 Task: Sort the products in the category "More Buns & Rolls" by unit price (high first).
Action: Mouse moved to (847, 316)
Screenshot: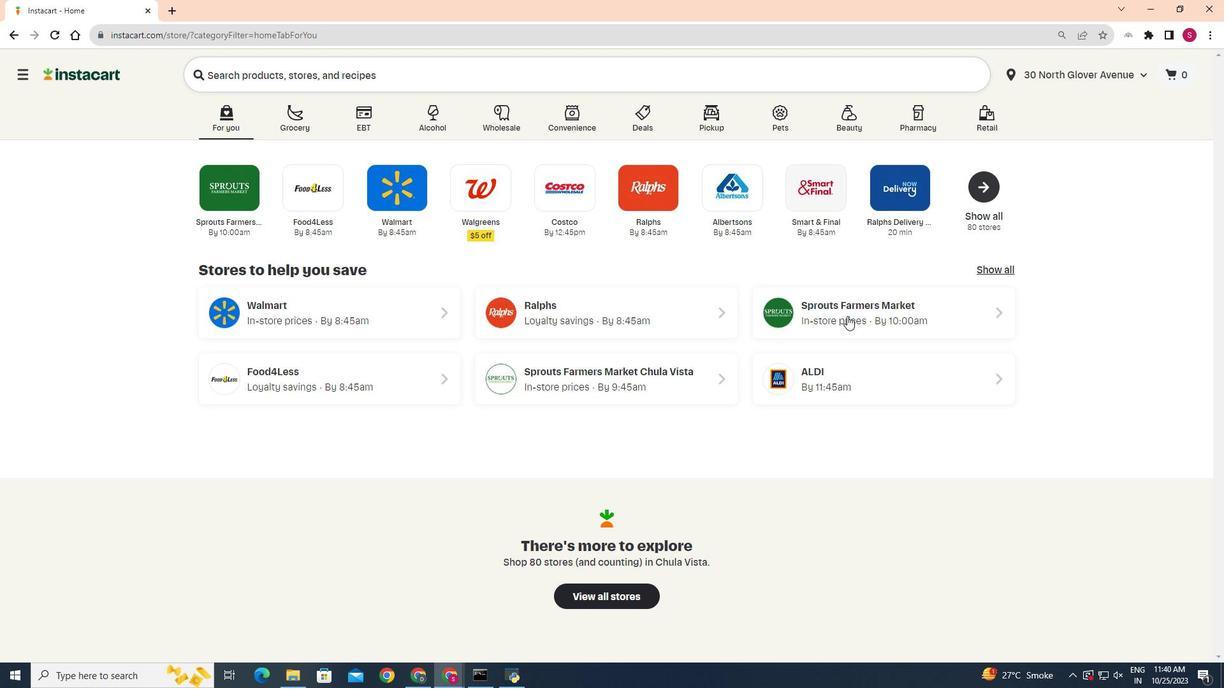 
Action: Mouse pressed left at (847, 316)
Screenshot: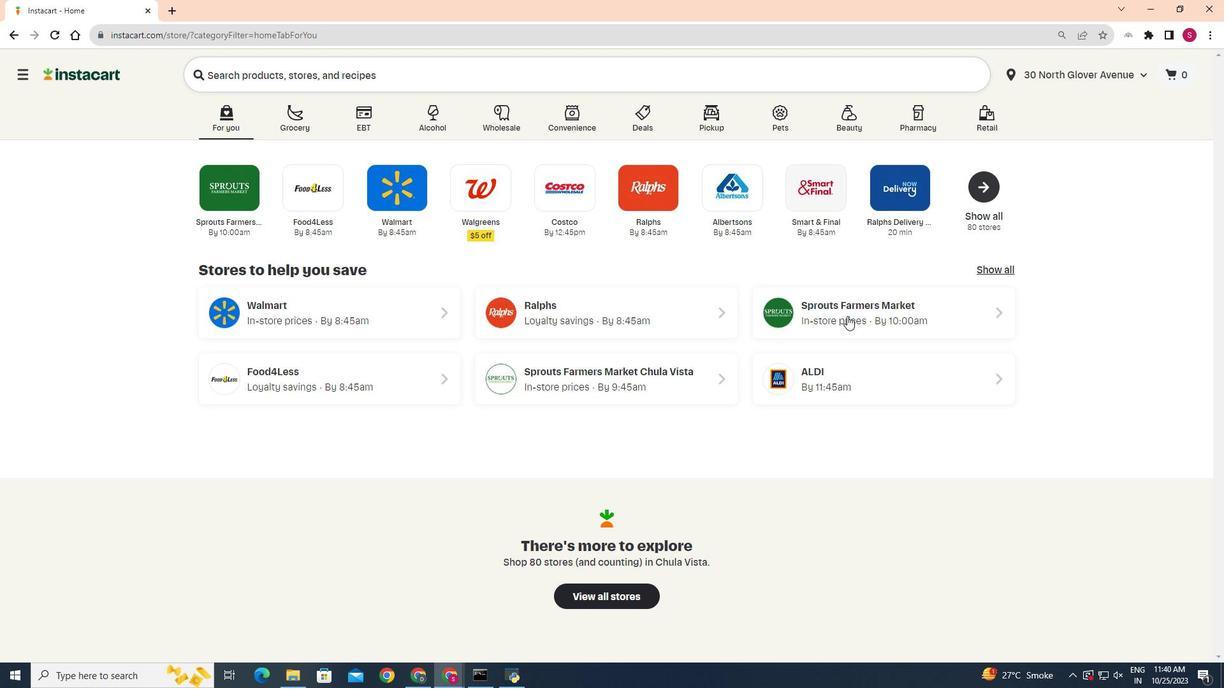 
Action: Mouse moved to (48, 561)
Screenshot: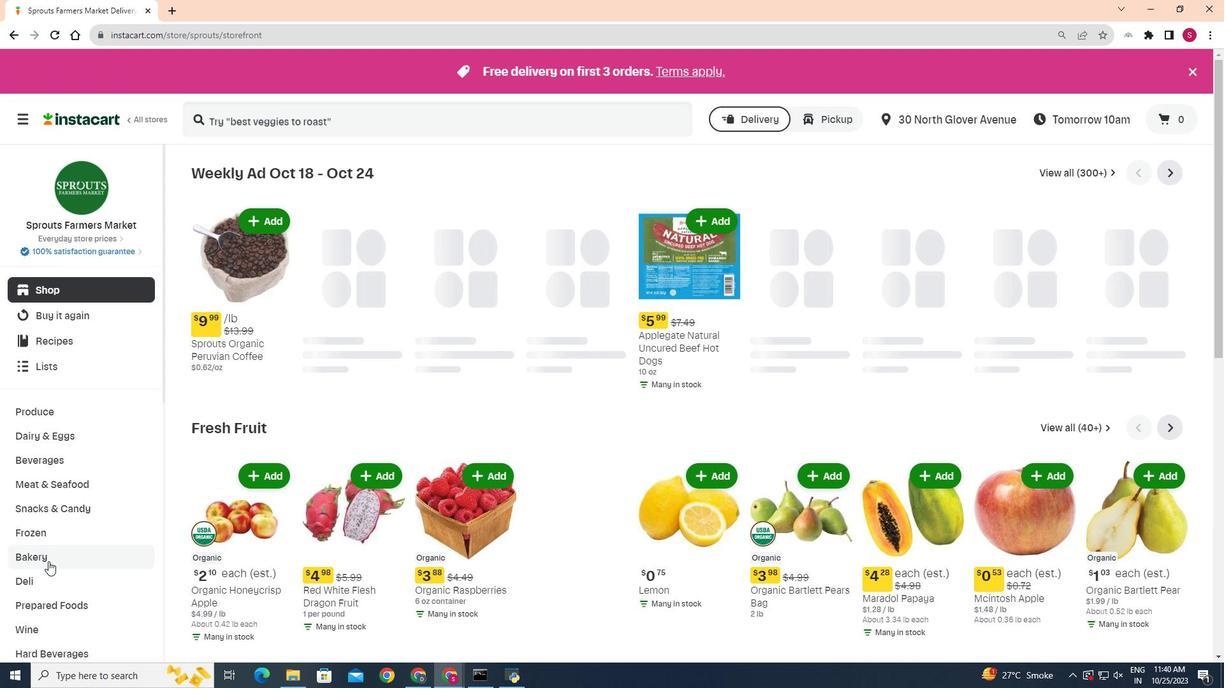 
Action: Mouse pressed left at (48, 561)
Screenshot: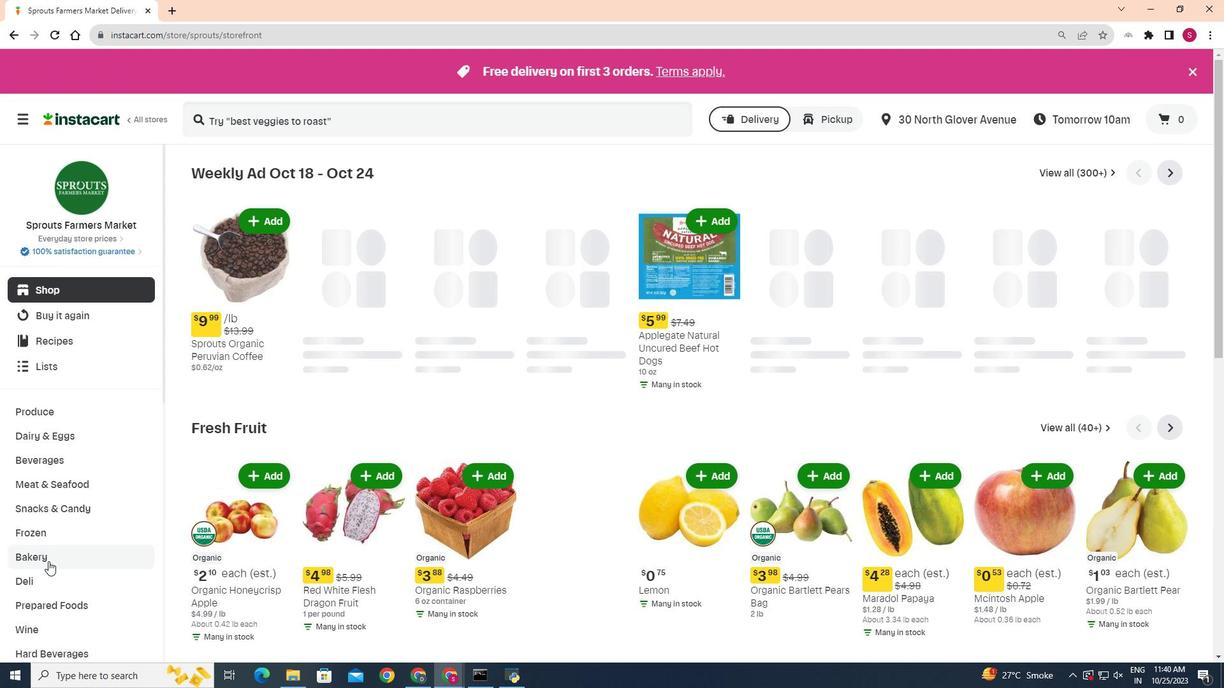 
Action: Mouse moved to (338, 203)
Screenshot: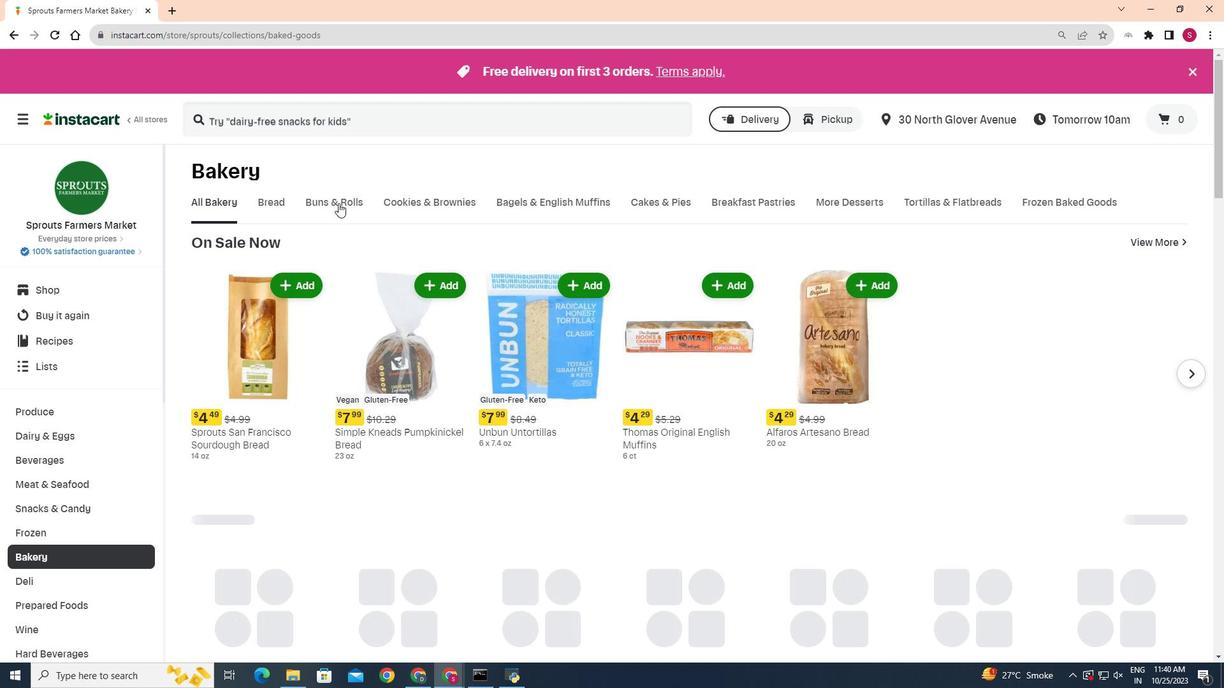 
Action: Mouse pressed left at (338, 203)
Screenshot: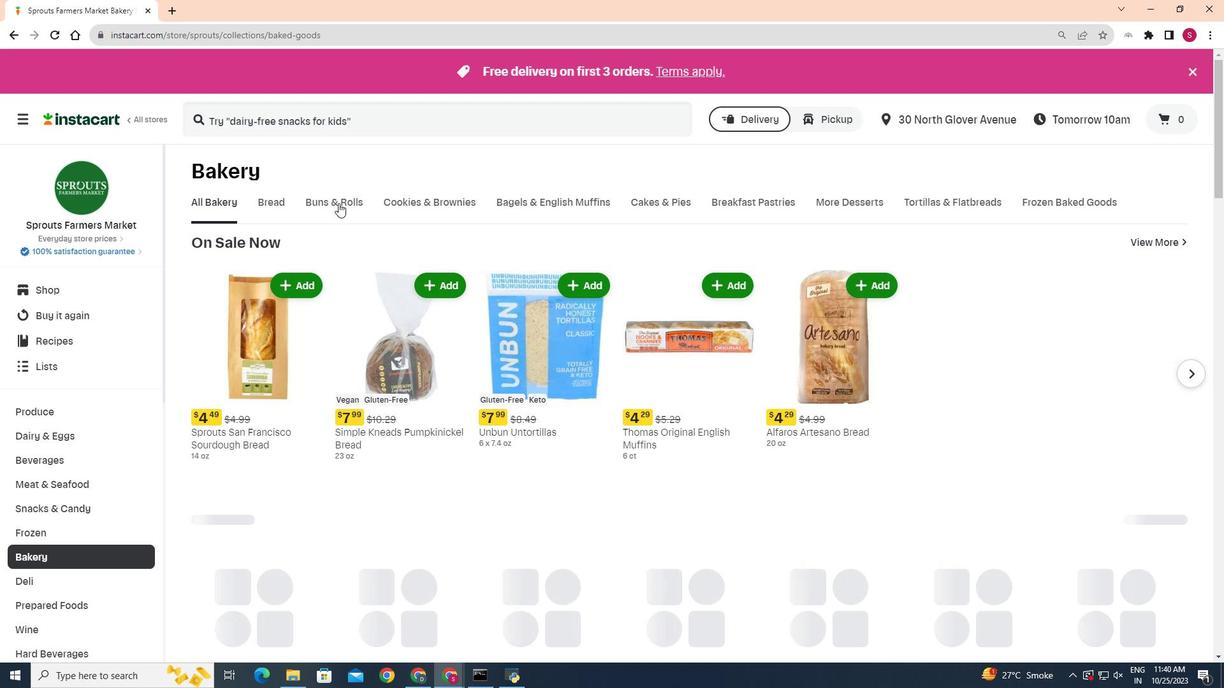 
Action: Mouse moved to (526, 256)
Screenshot: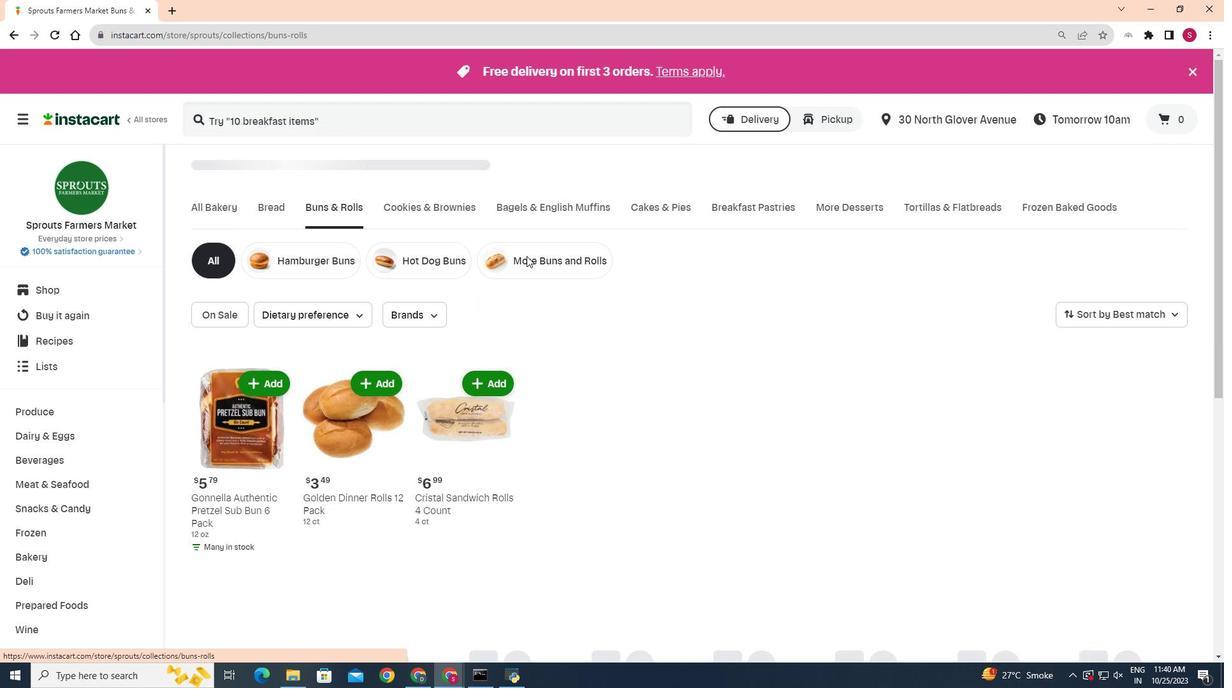 
Action: Mouse pressed left at (526, 256)
Screenshot: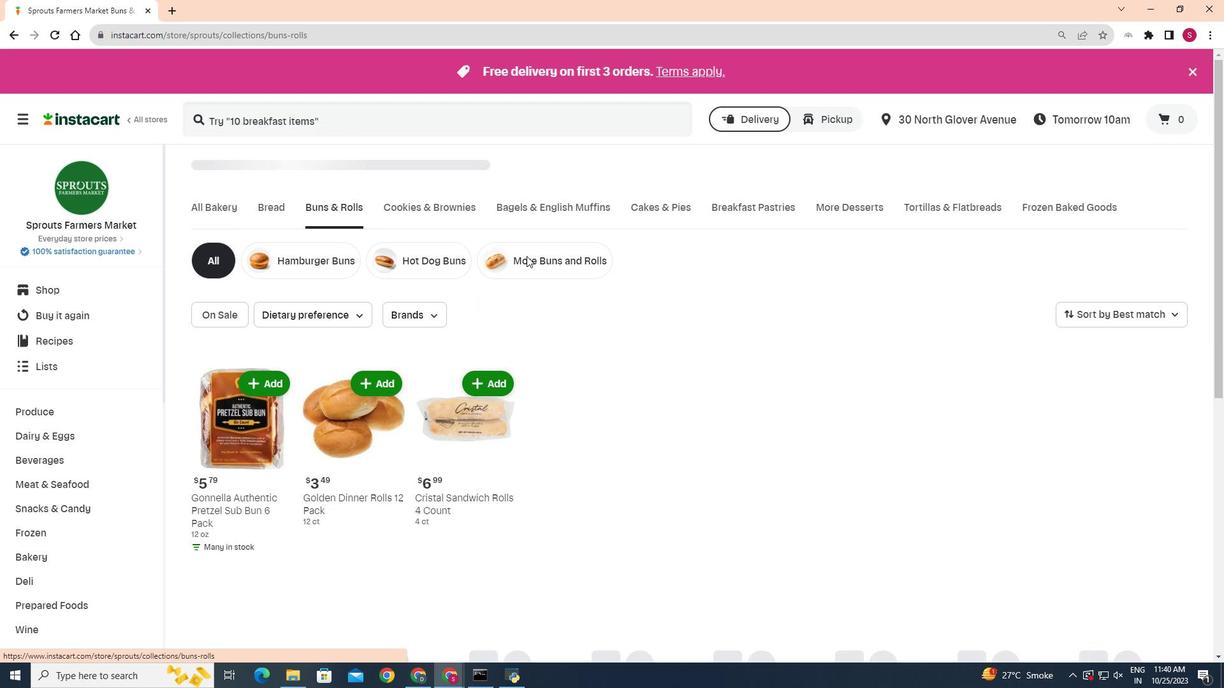 
Action: Mouse moved to (555, 263)
Screenshot: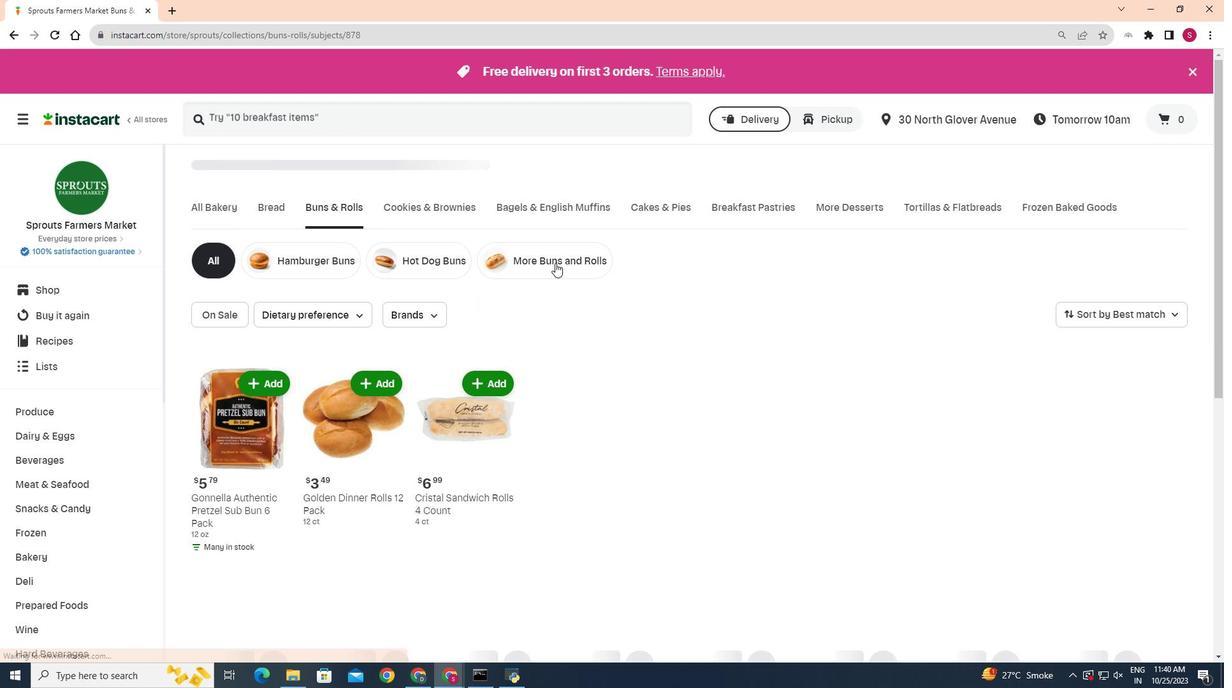 
Action: Mouse pressed left at (555, 263)
Screenshot: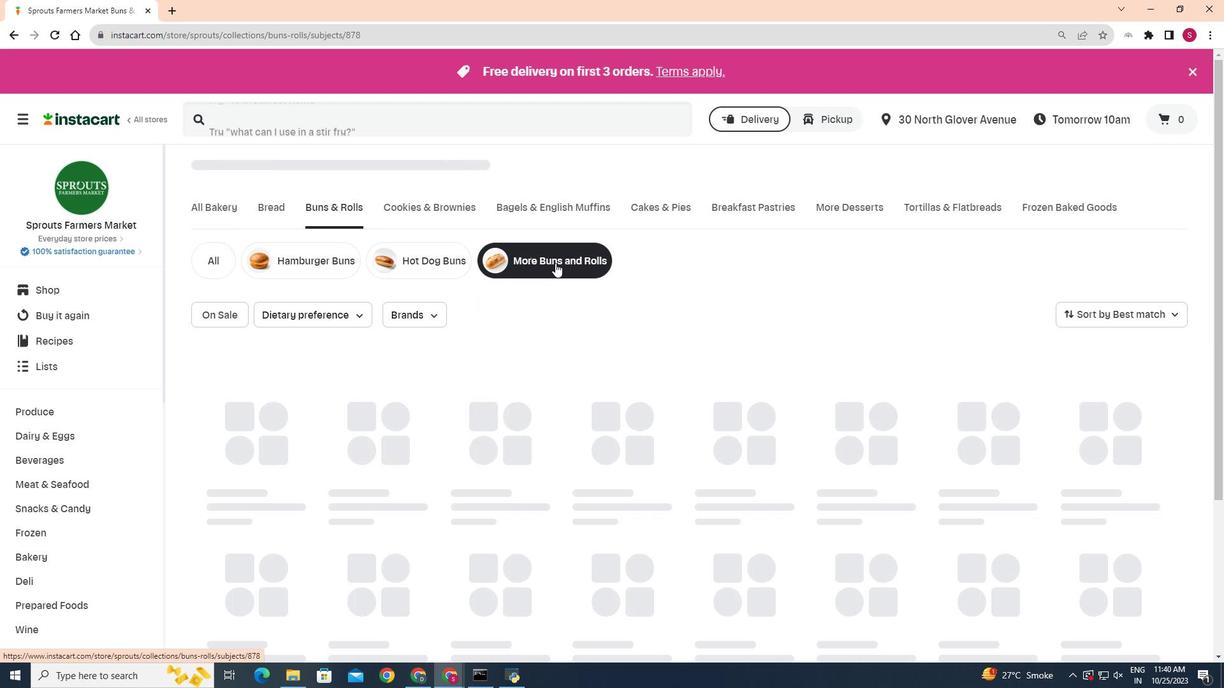 
Action: Mouse moved to (1160, 311)
Screenshot: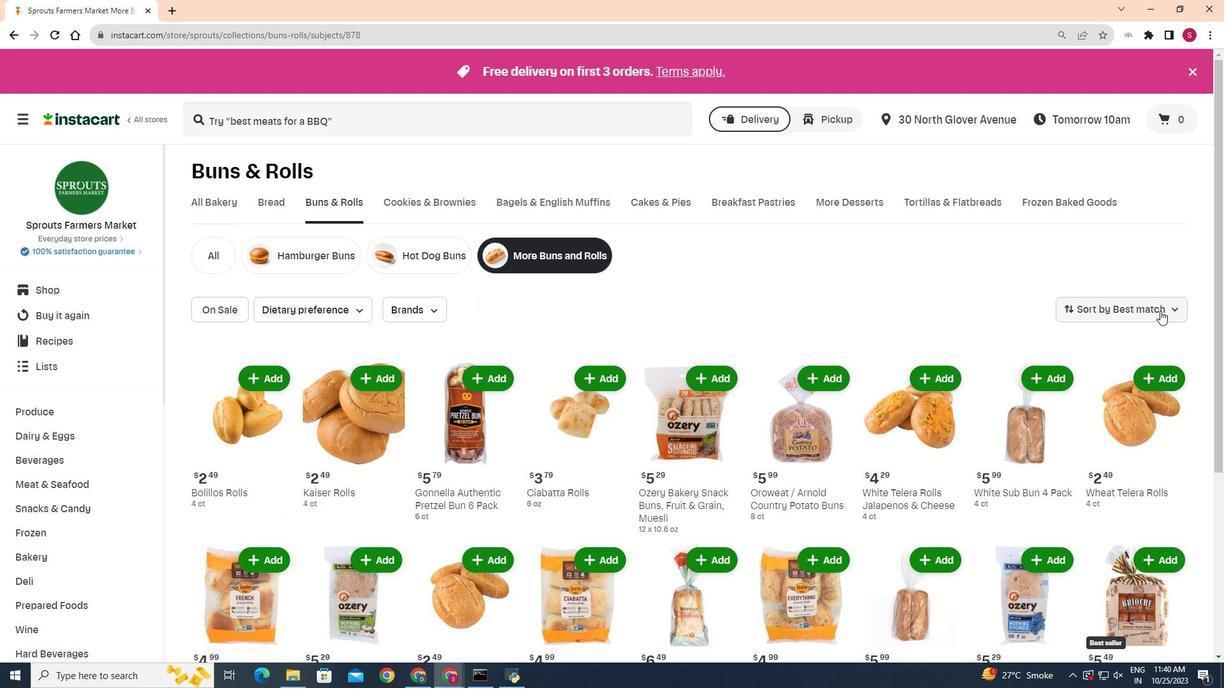 
Action: Mouse pressed left at (1160, 311)
Screenshot: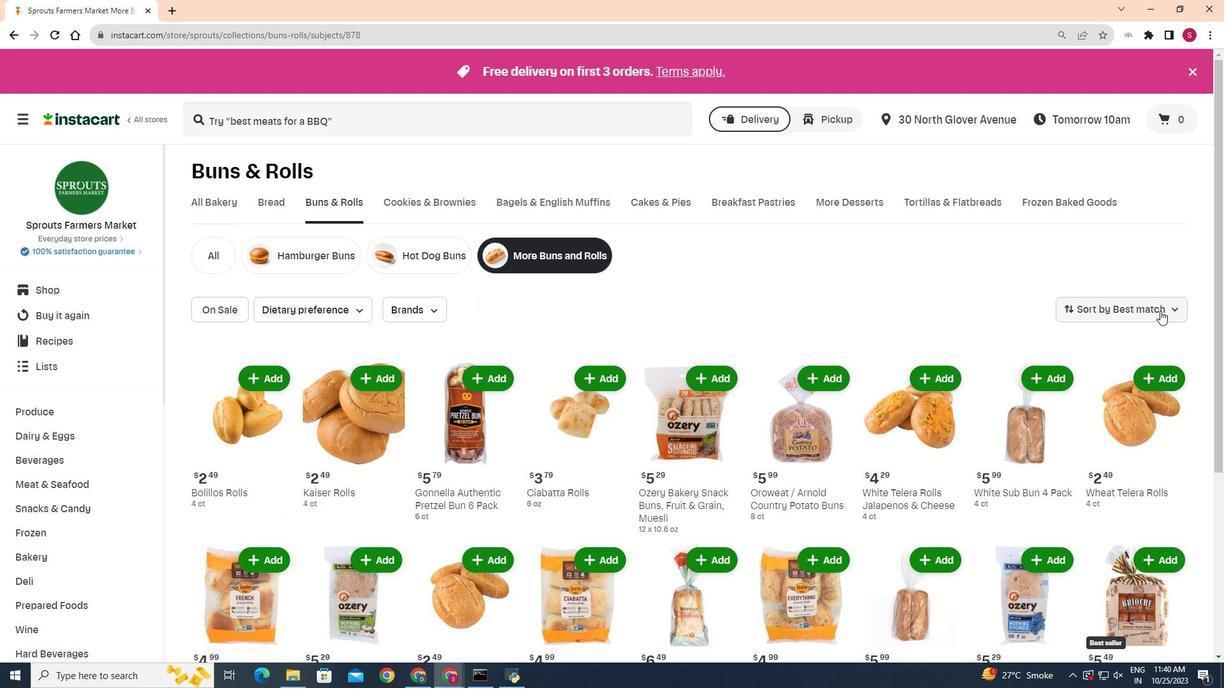 
Action: Mouse moved to (1122, 469)
Screenshot: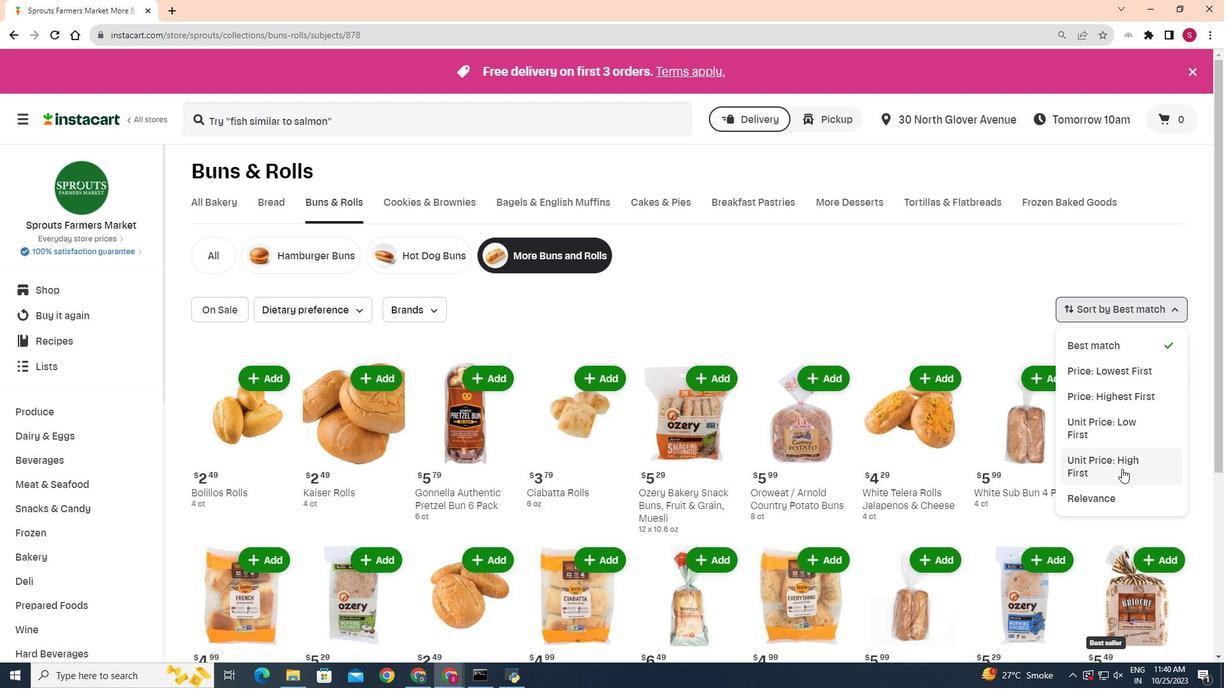 
Action: Mouse pressed left at (1122, 469)
Screenshot: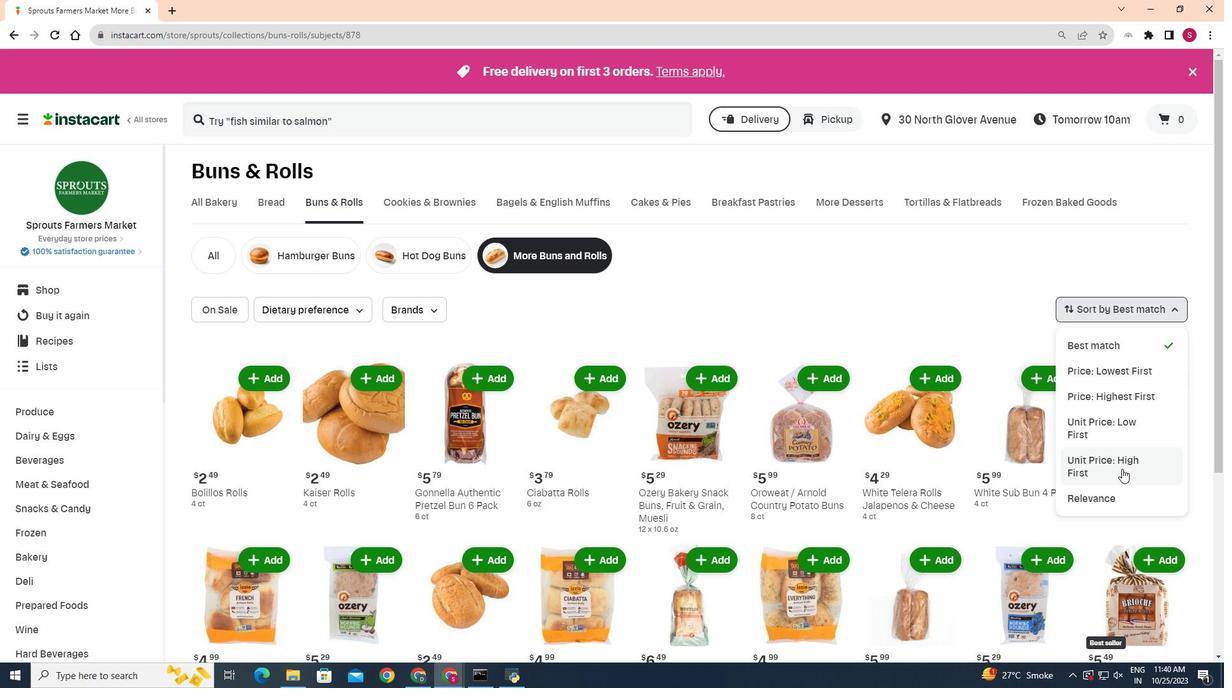 
Action: Mouse moved to (869, 361)
Screenshot: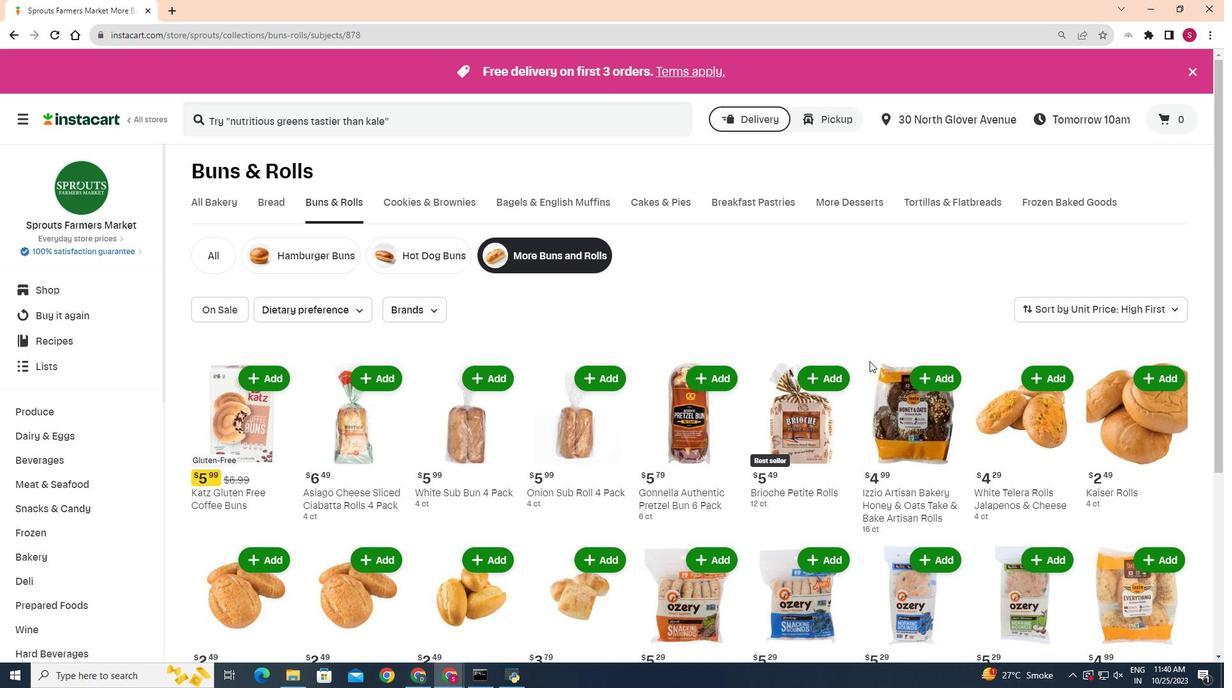 
Action: Mouse scrolled (869, 360) with delta (0, 0)
Screenshot: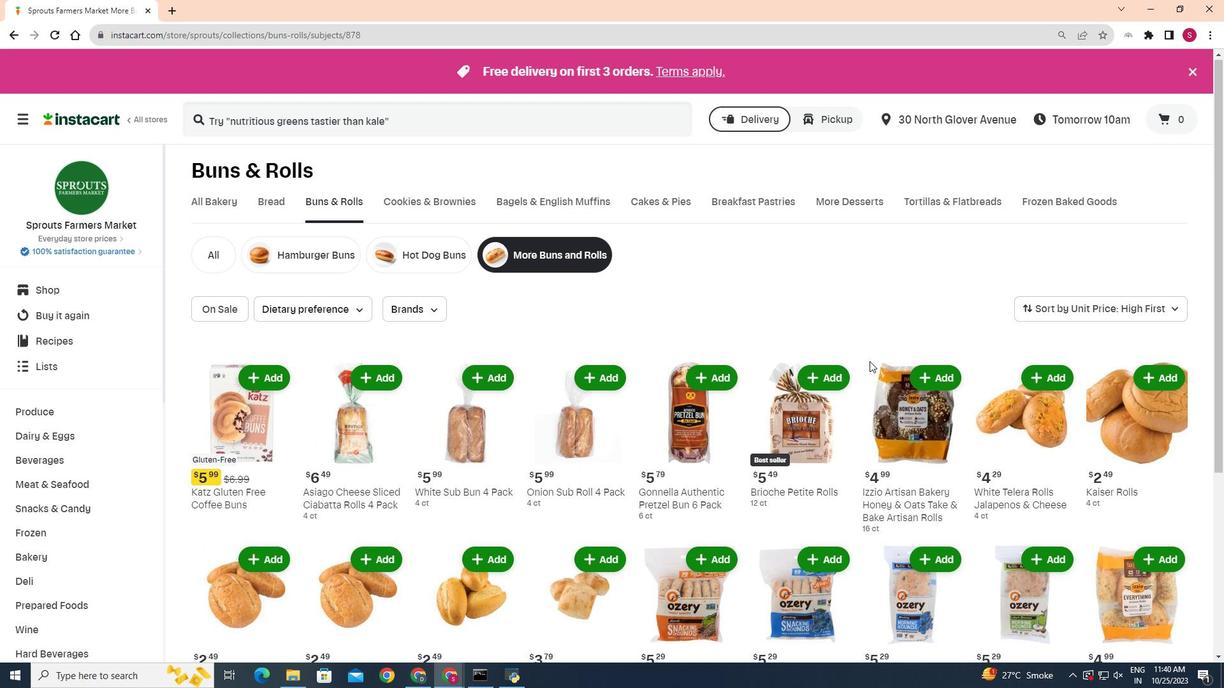 
Action: Mouse moved to (858, 365)
Screenshot: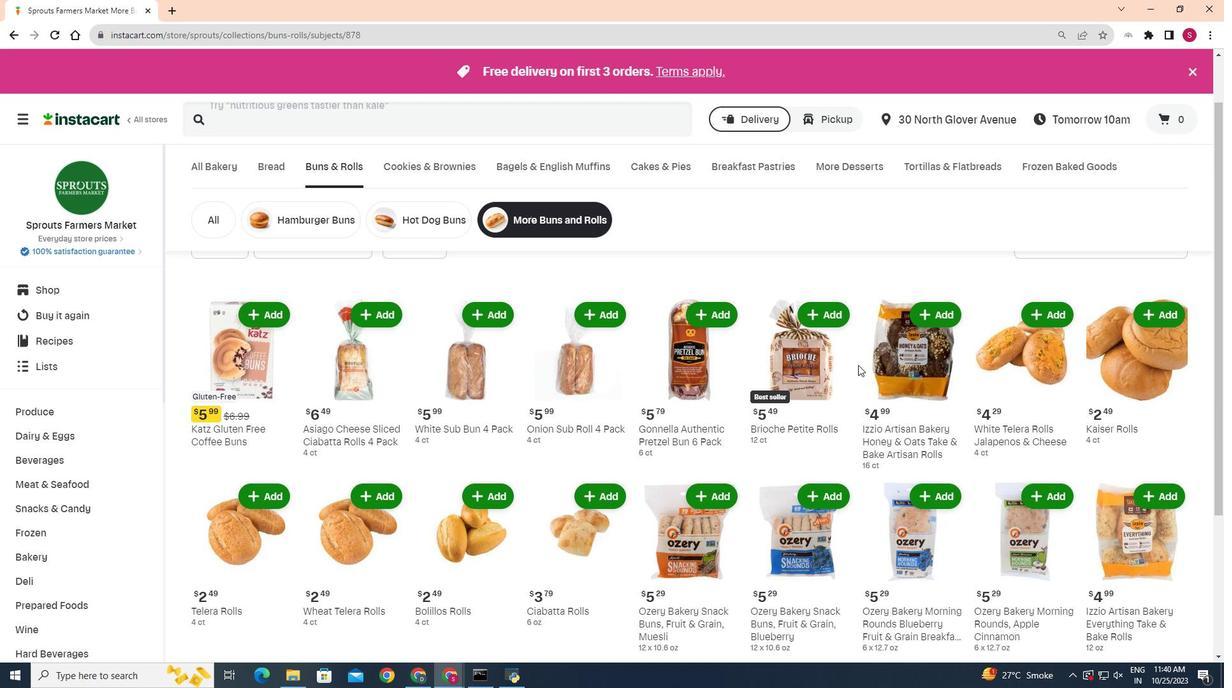 
Action: Mouse scrolled (858, 364) with delta (0, 0)
Screenshot: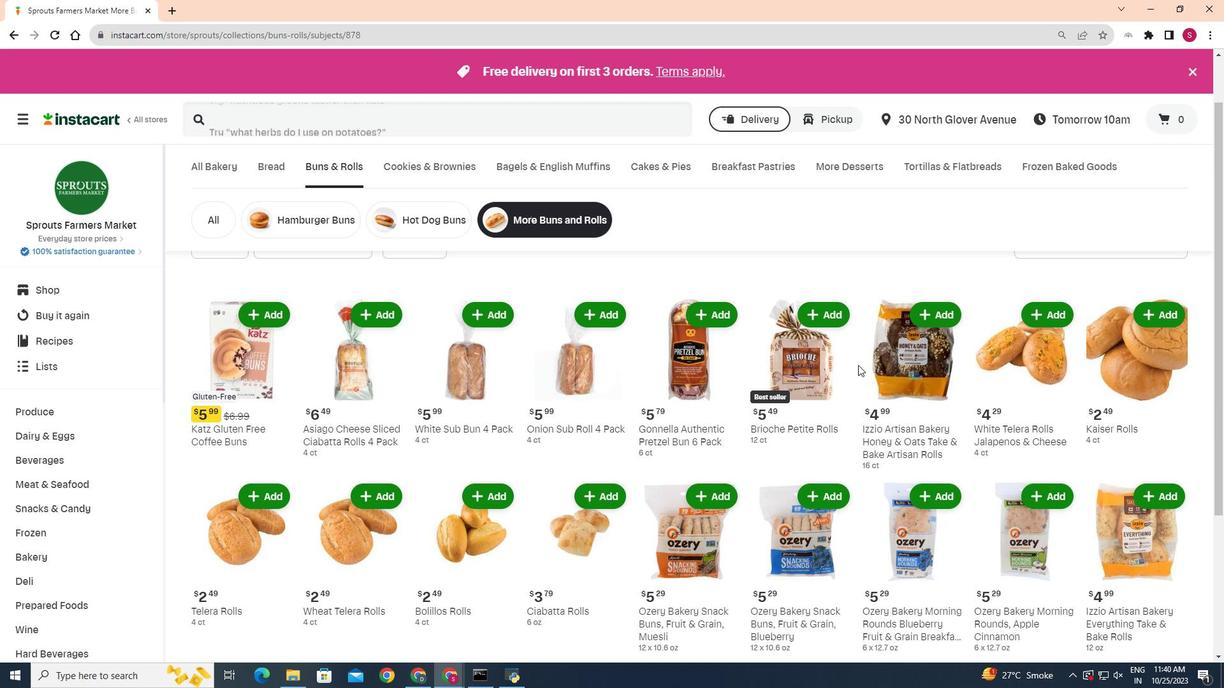 
Action: Mouse scrolled (858, 364) with delta (0, 0)
Screenshot: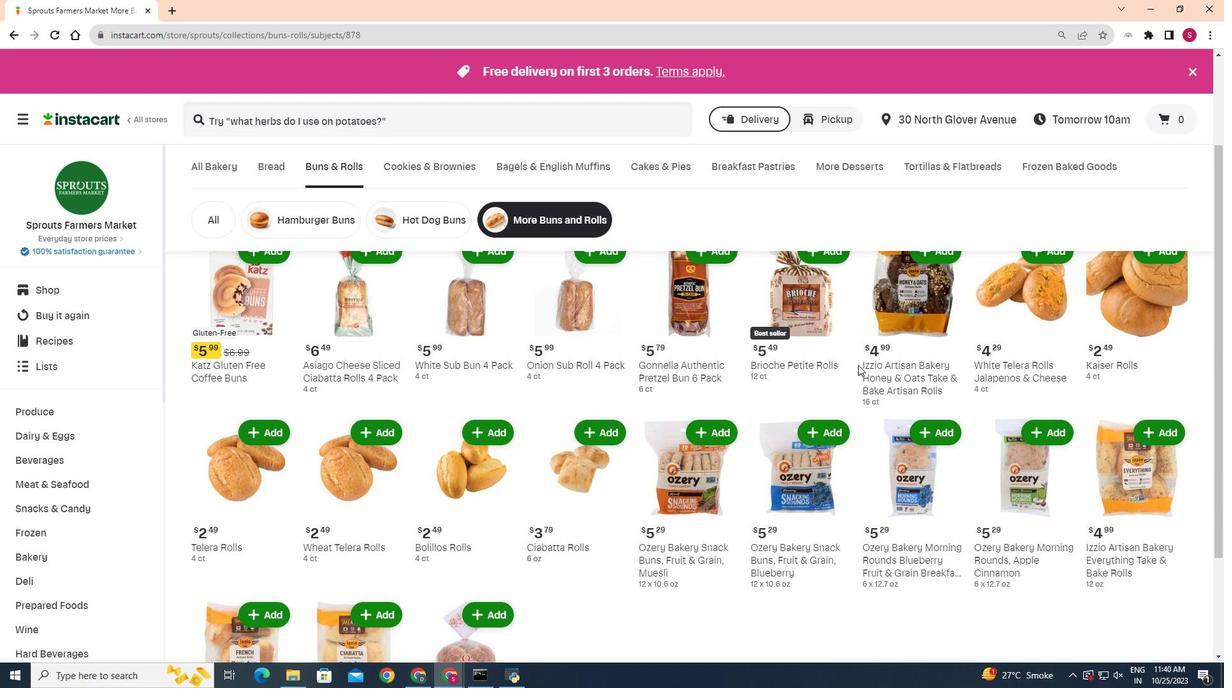 
Action: Mouse scrolled (858, 364) with delta (0, 0)
Screenshot: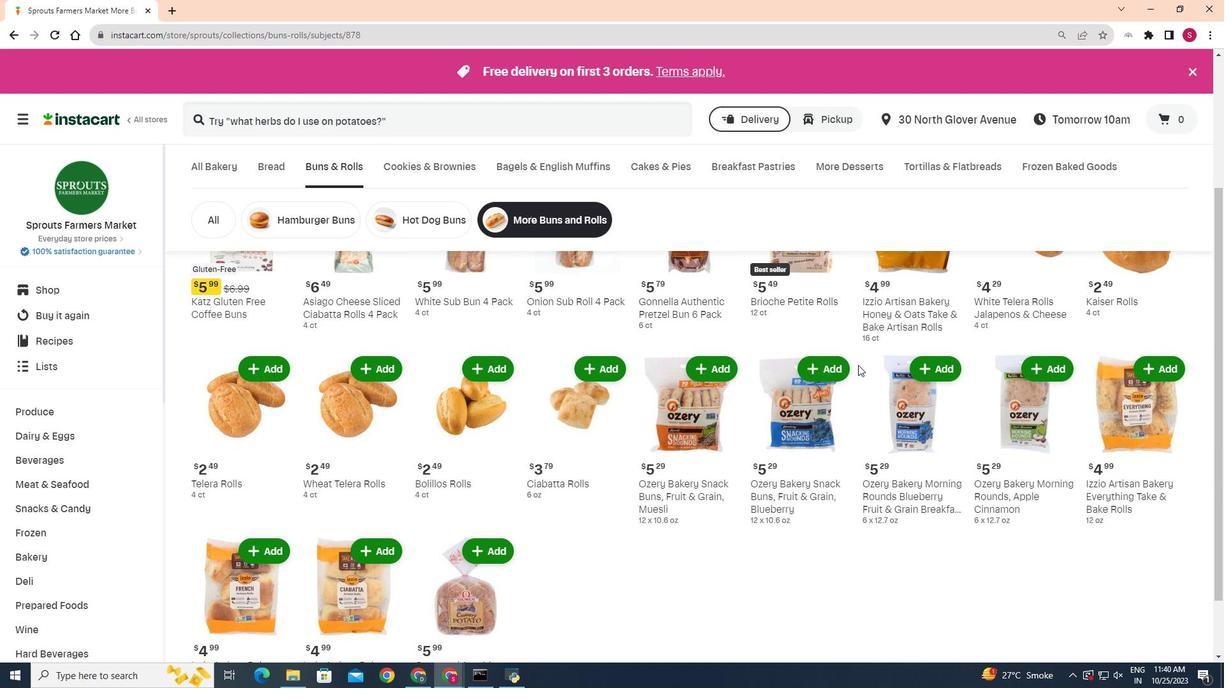 
Action: Mouse scrolled (858, 364) with delta (0, 0)
Screenshot: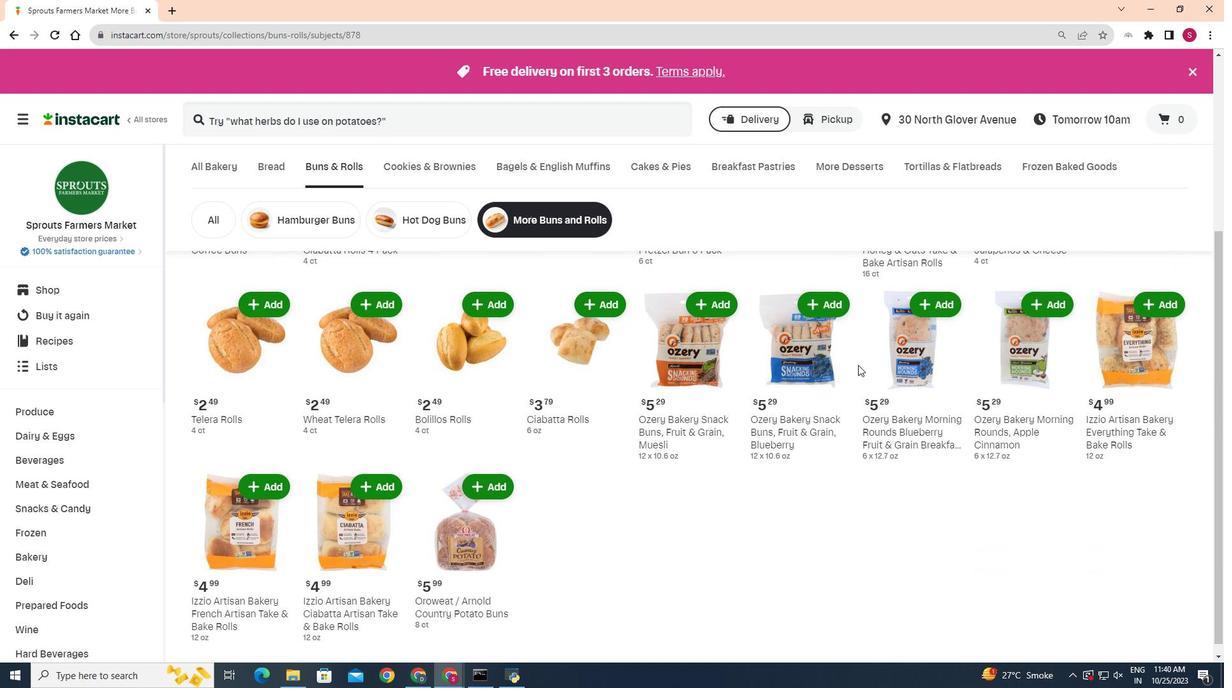 
Action: Mouse scrolled (858, 364) with delta (0, 0)
Screenshot: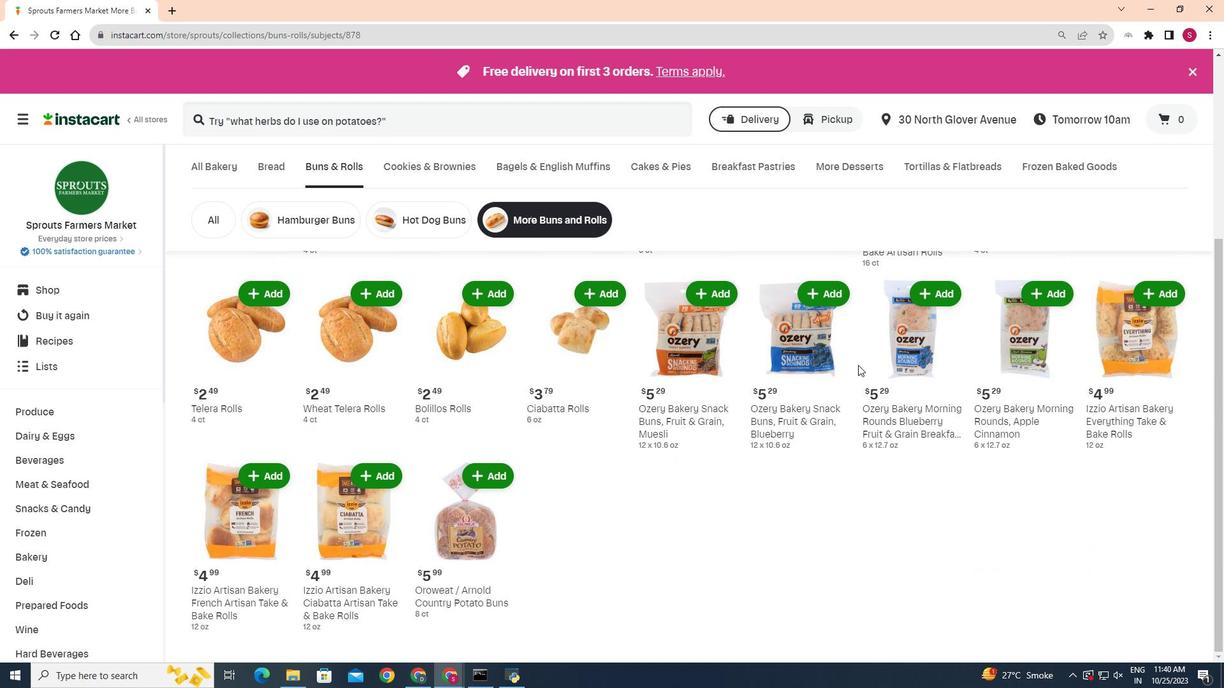 
